 Task: Create a due date automation trigger when advanced on, 2 hours before a card is due add dates without a complete due date.
Action: Mouse moved to (1020, 80)
Screenshot: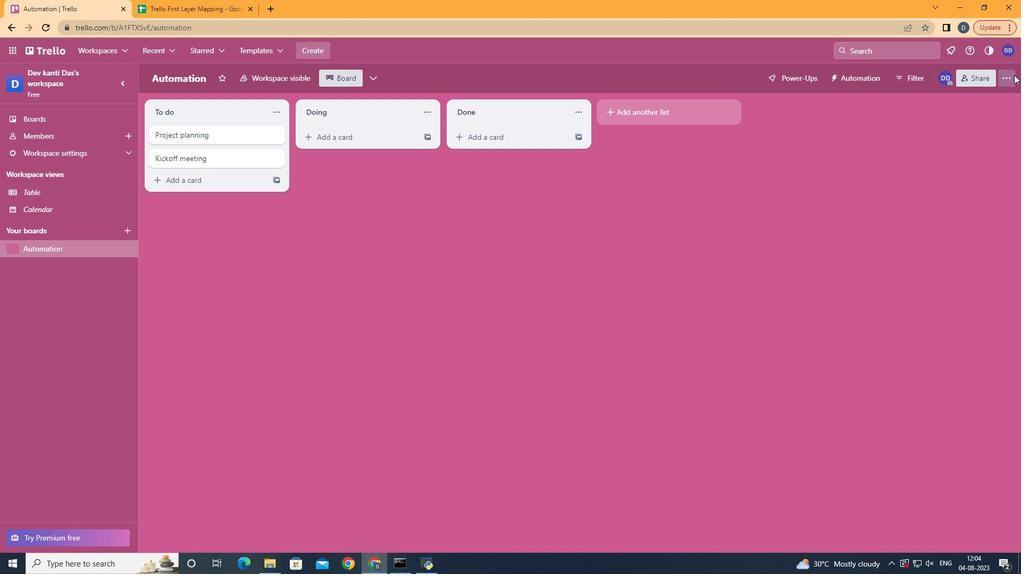 
Action: Mouse pressed left at (1020, 80)
Screenshot: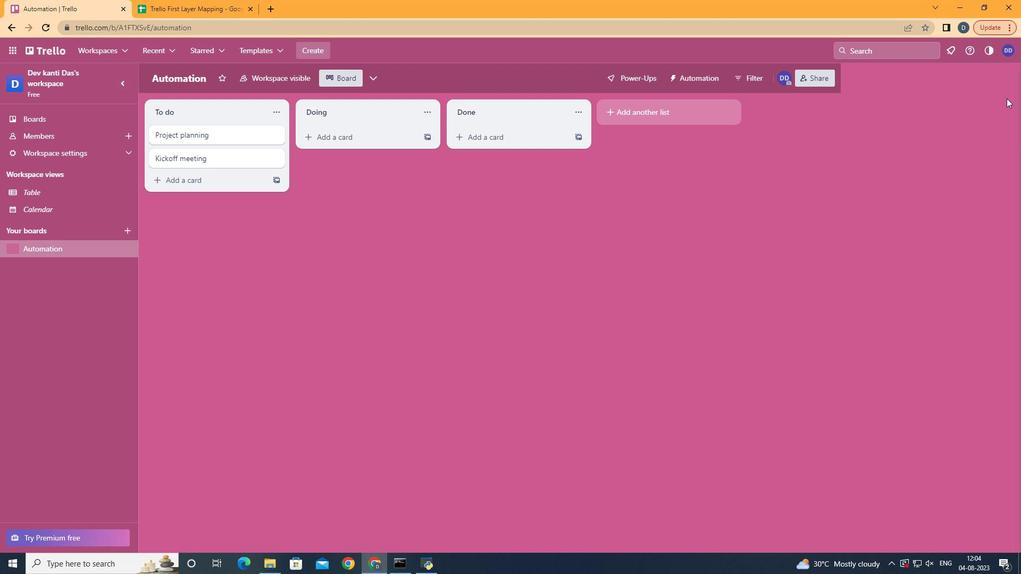
Action: Mouse moved to (950, 236)
Screenshot: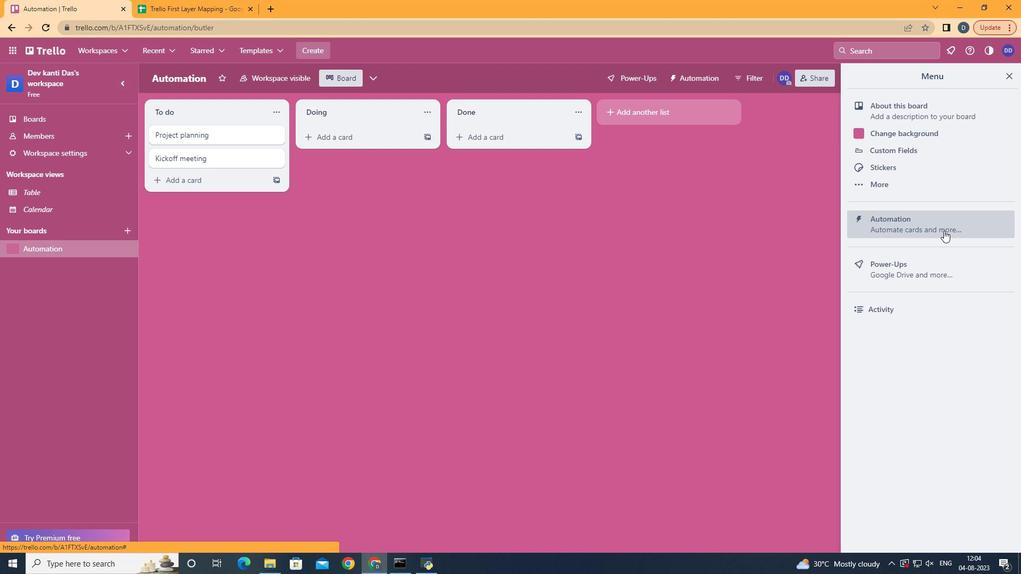 
Action: Mouse pressed left at (950, 236)
Screenshot: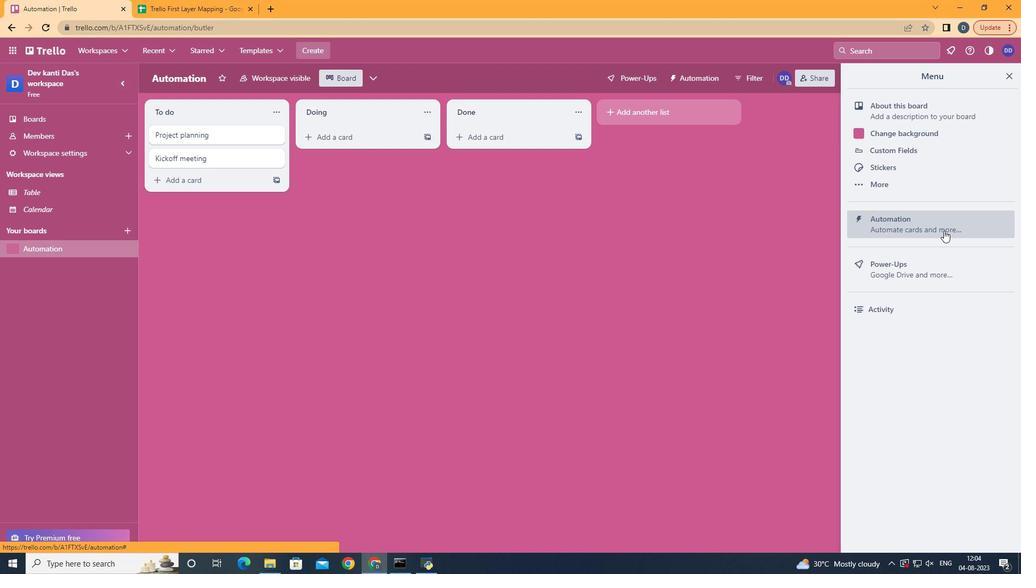 
Action: Mouse moved to (231, 224)
Screenshot: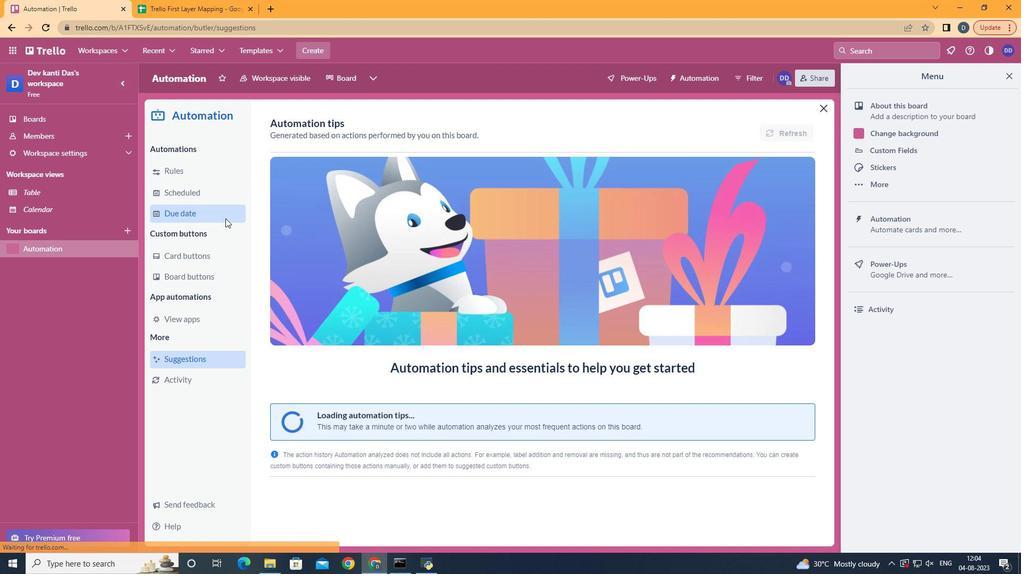 
Action: Mouse pressed left at (231, 224)
Screenshot: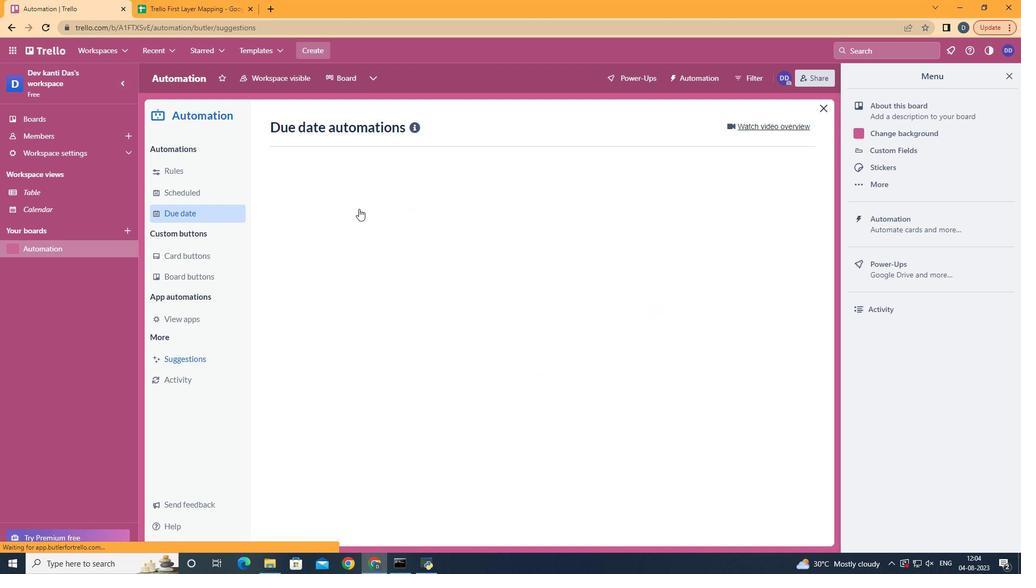 
Action: Mouse moved to (757, 134)
Screenshot: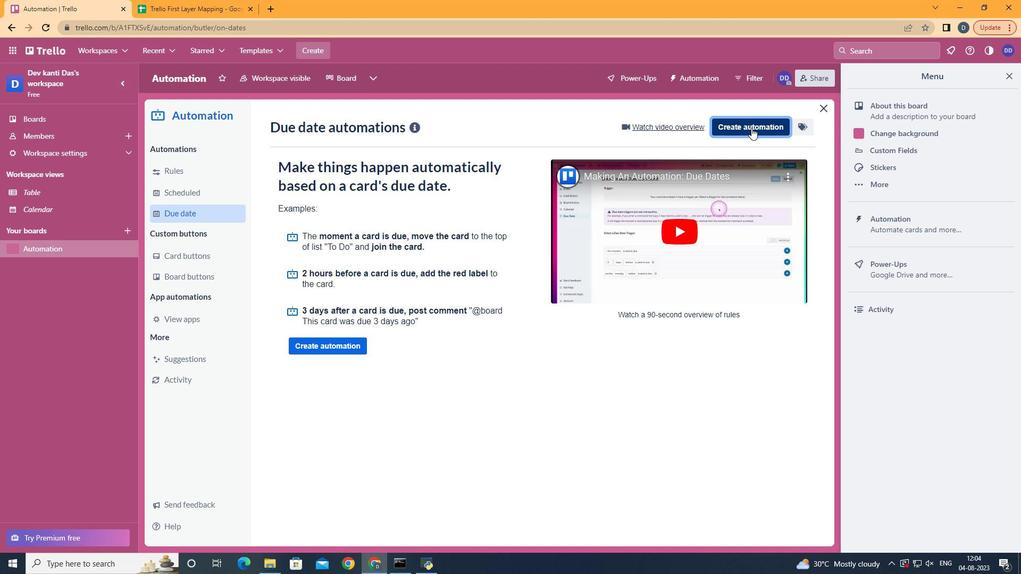 
Action: Mouse pressed left at (757, 134)
Screenshot: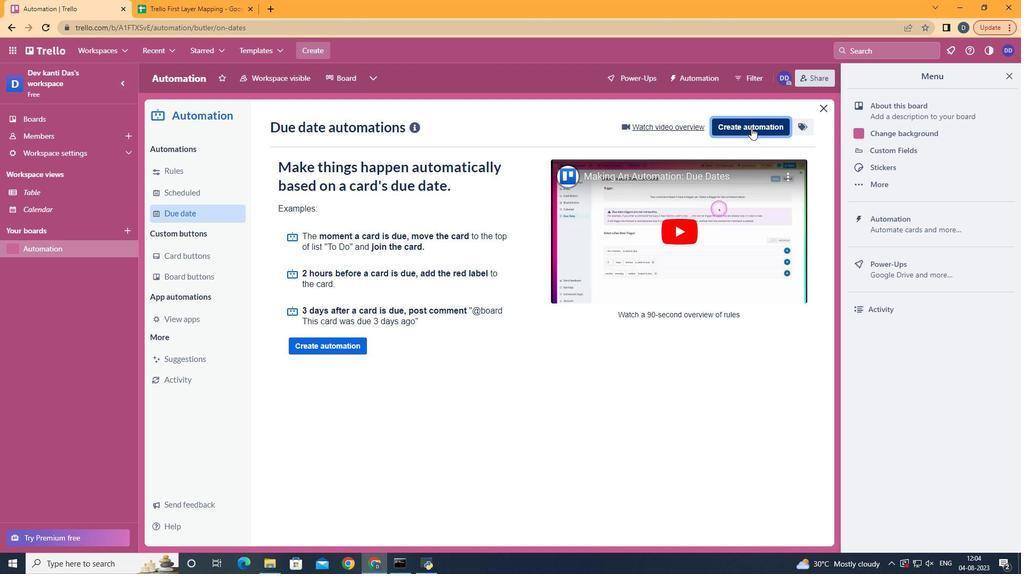 
Action: Mouse moved to (578, 238)
Screenshot: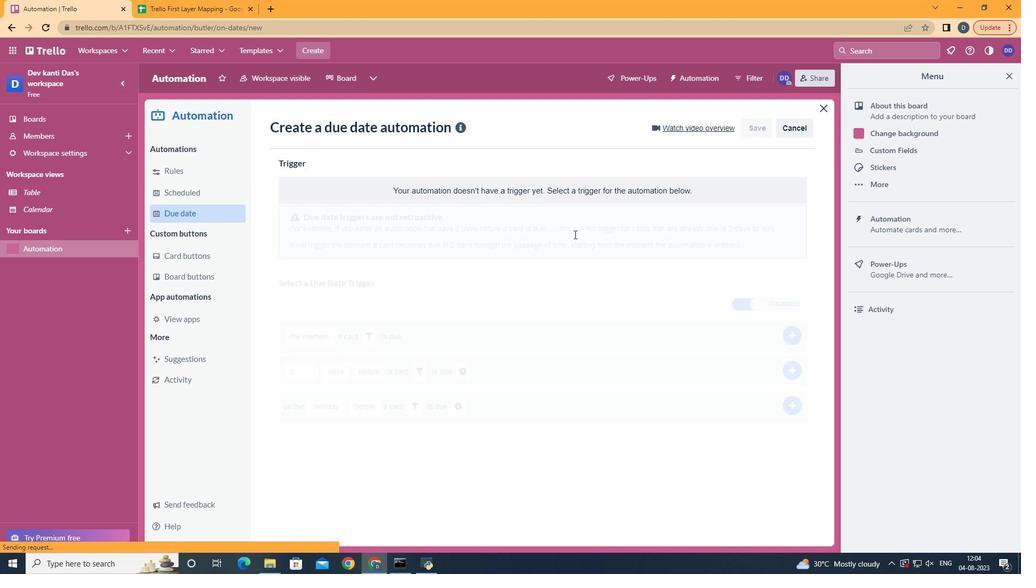 
Action: Mouse pressed left at (578, 238)
Screenshot: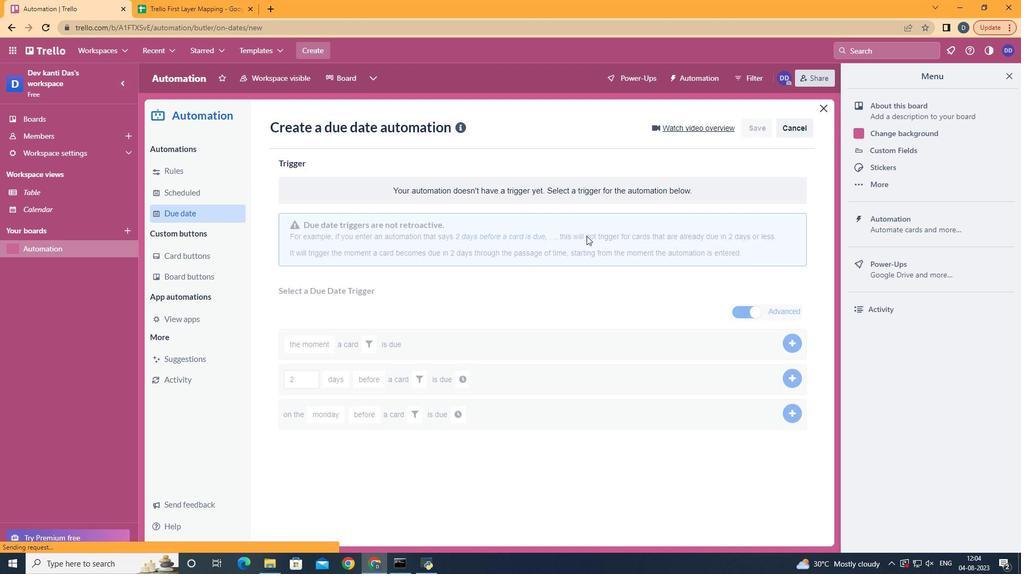 
Action: Mouse moved to (336, 458)
Screenshot: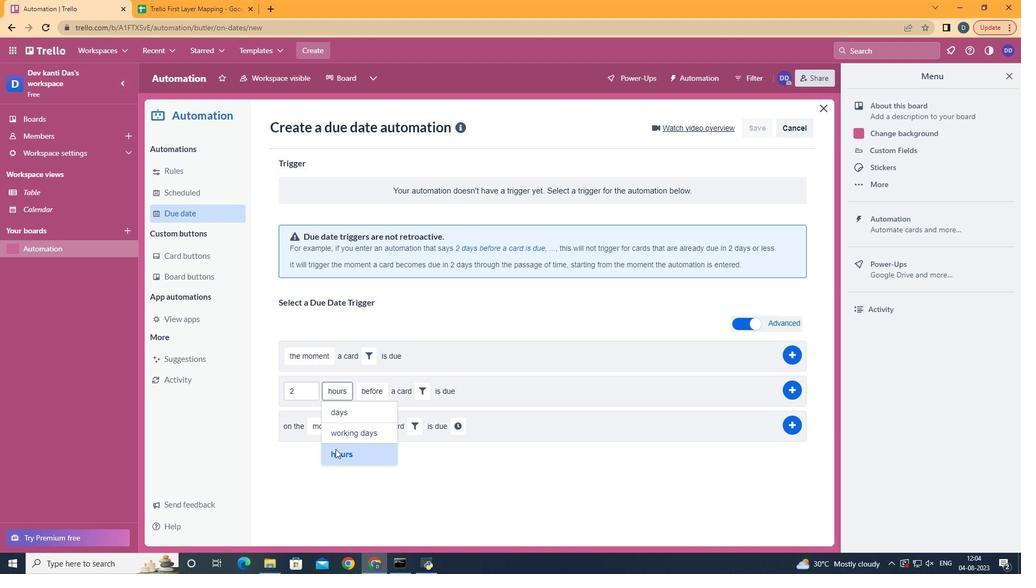 
Action: Mouse pressed left at (336, 458)
Screenshot: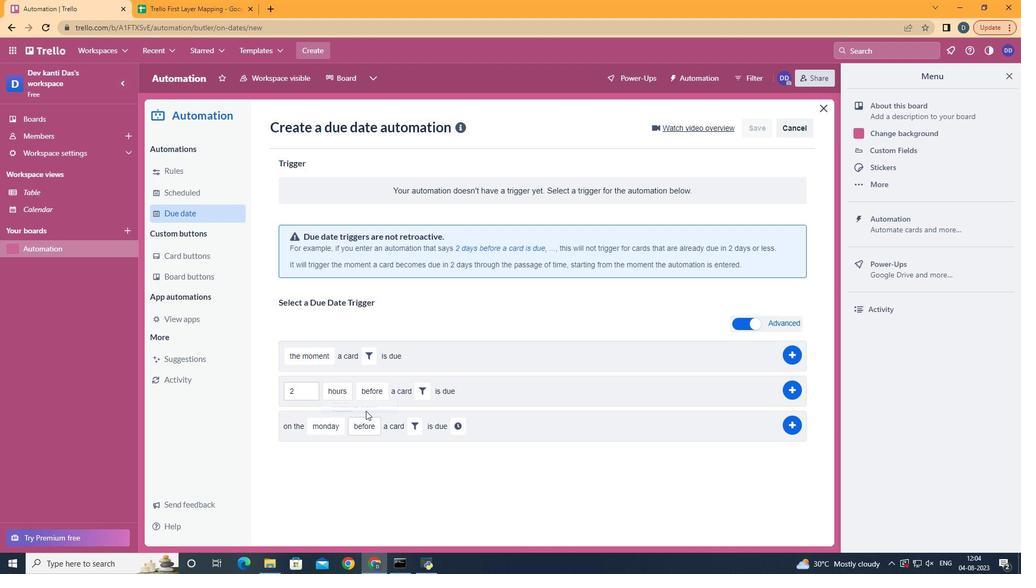 
Action: Mouse moved to (389, 419)
Screenshot: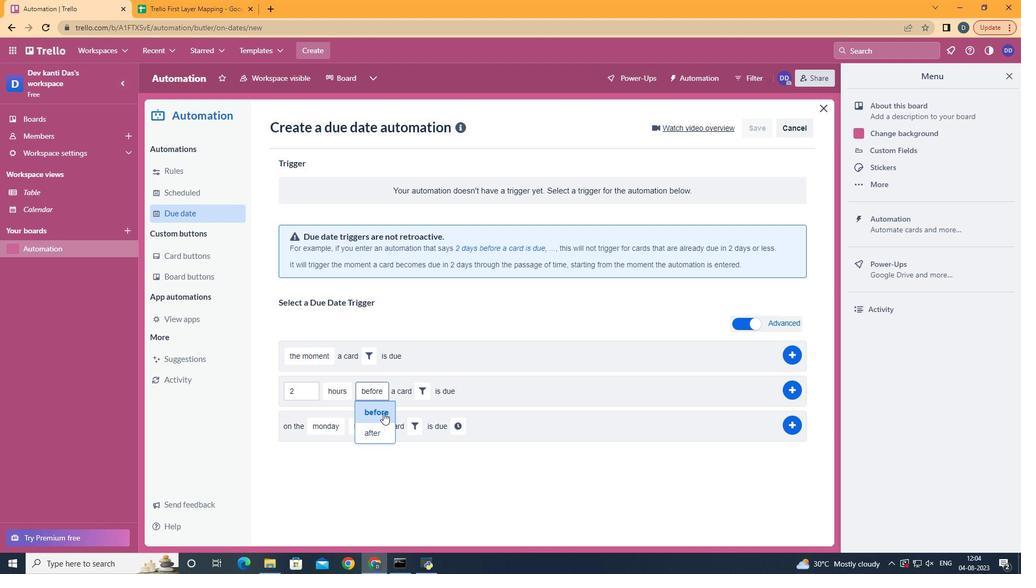 
Action: Mouse pressed left at (389, 419)
Screenshot: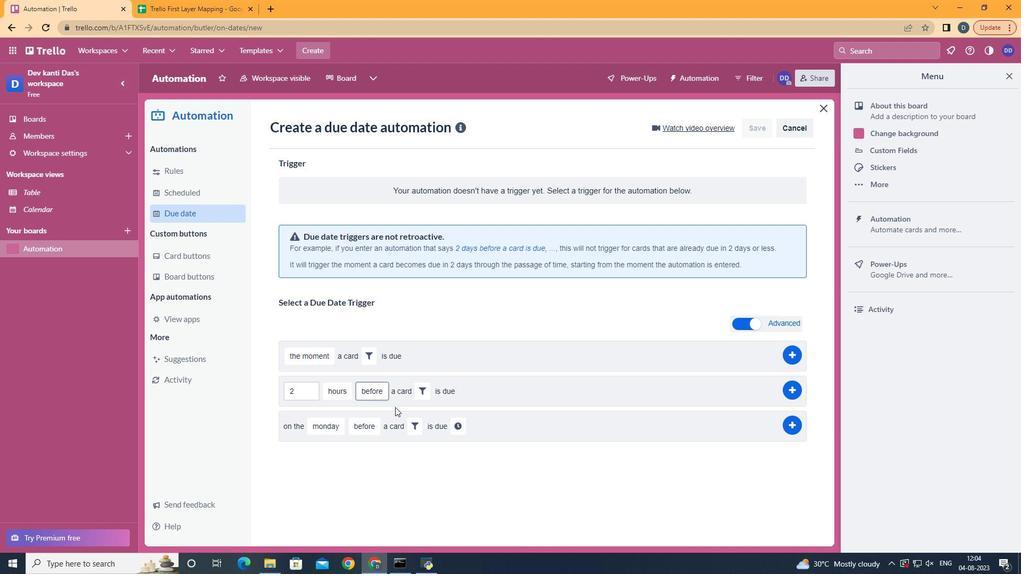 
Action: Mouse moved to (429, 397)
Screenshot: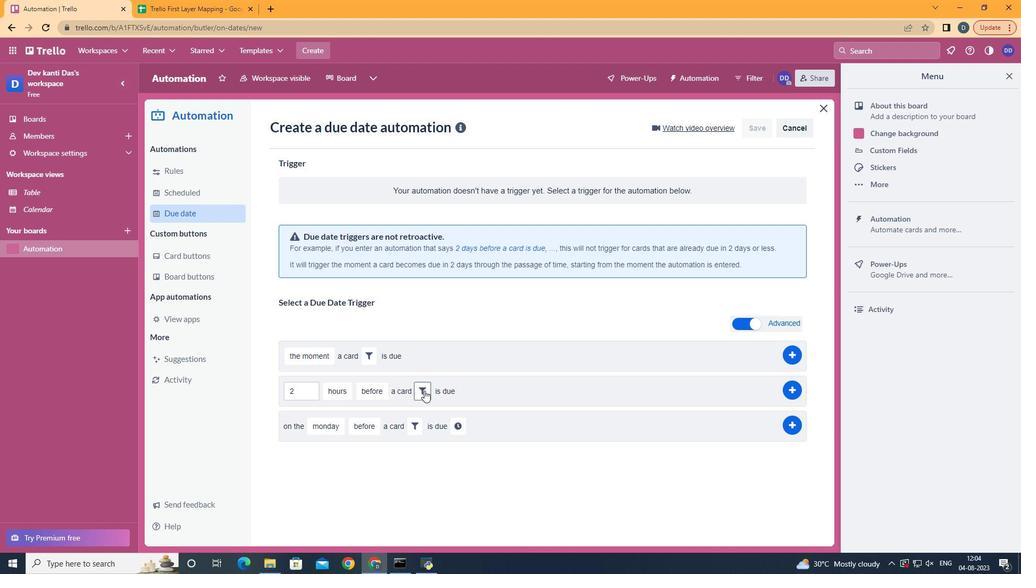 
Action: Mouse pressed left at (429, 397)
Screenshot: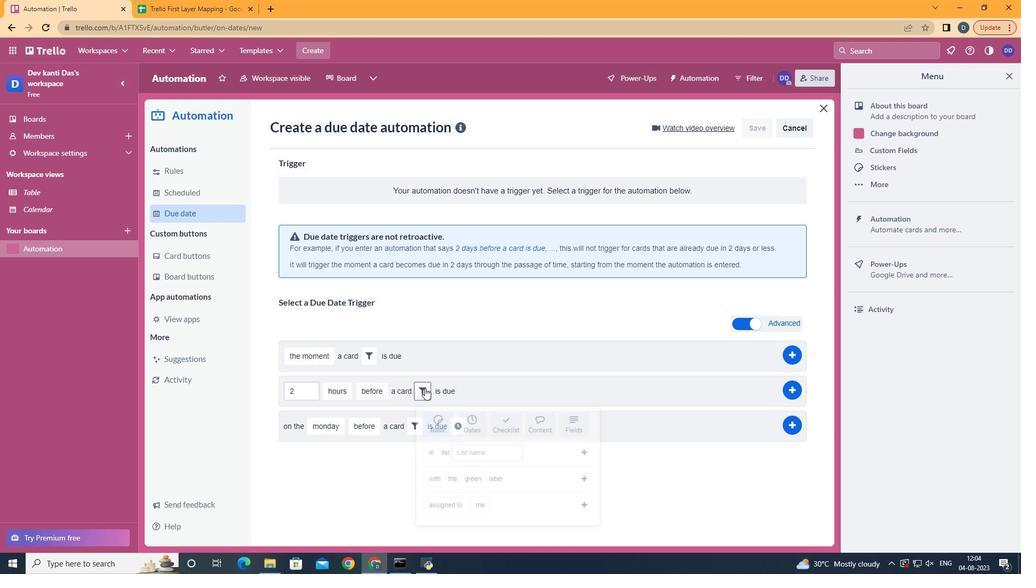 
Action: Mouse moved to (488, 428)
Screenshot: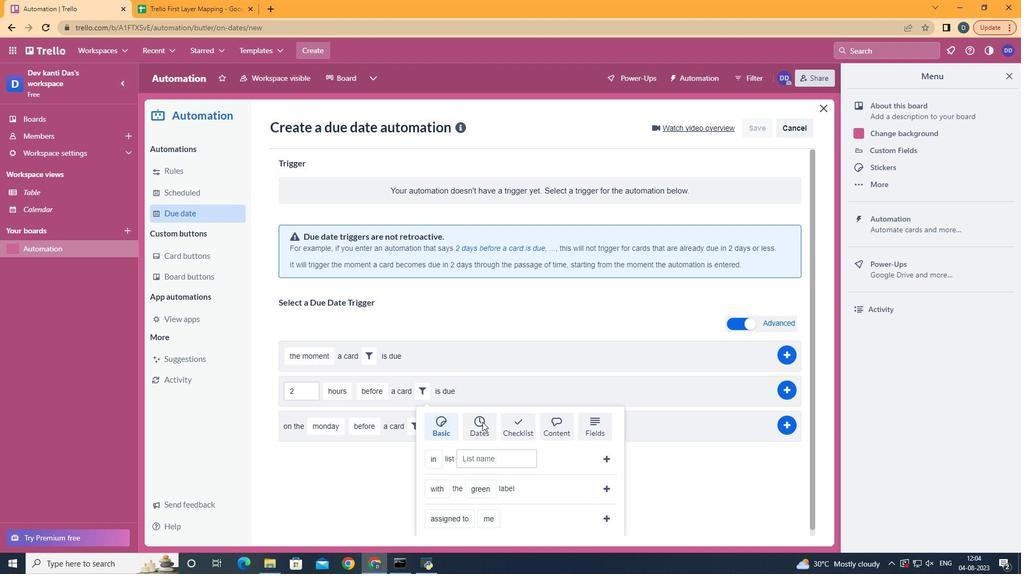 
Action: Mouse pressed left at (488, 428)
Screenshot: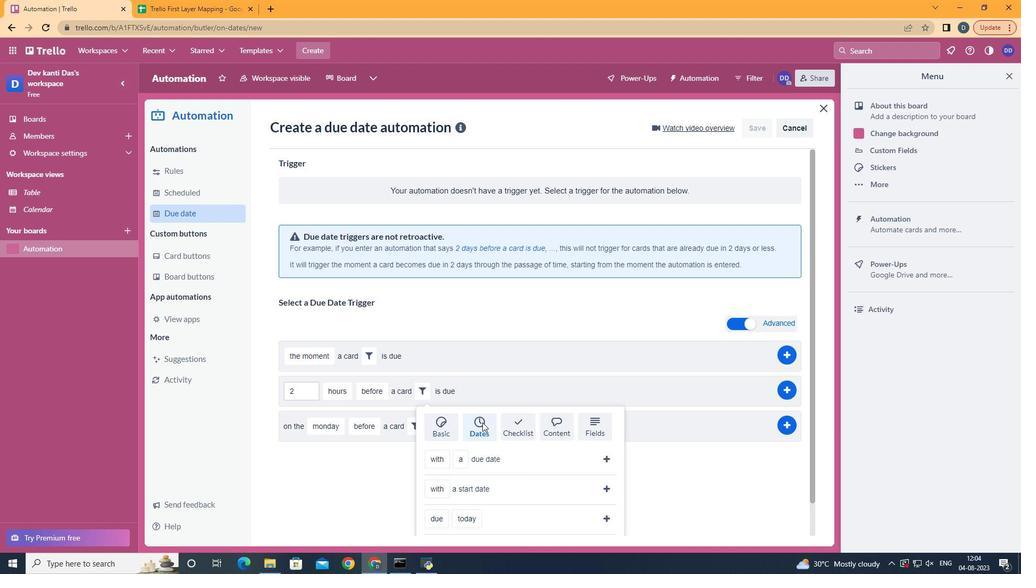 
Action: Mouse moved to (445, 501)
Screenshot: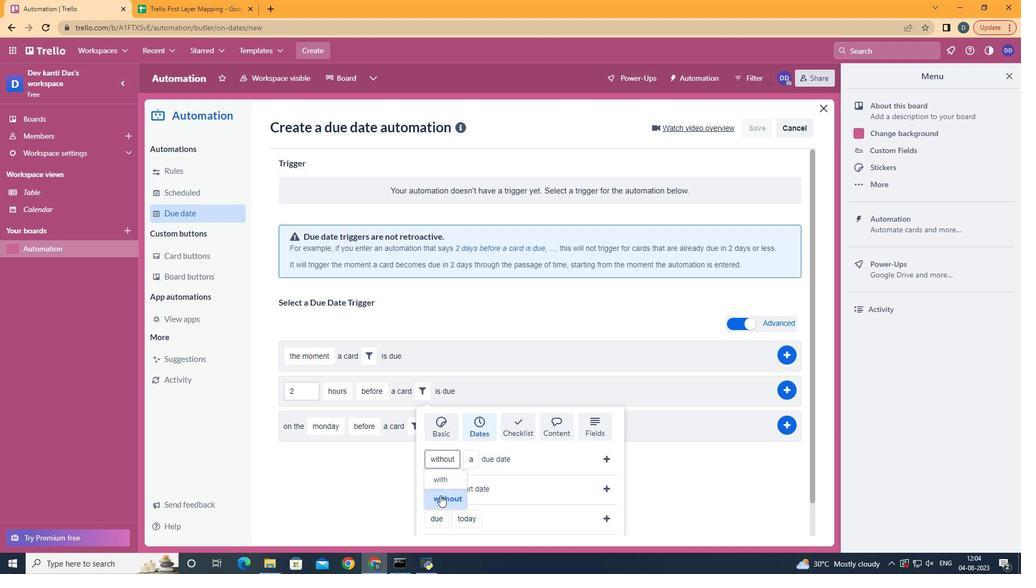 
Action: Mouse pressed left at (445, 501)
Screenshot: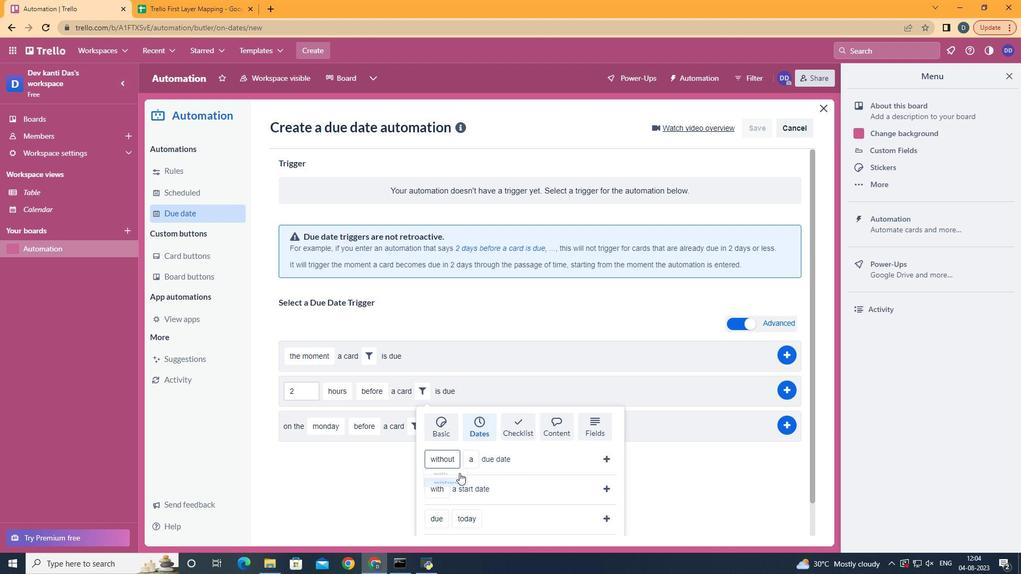 
Action: Mouse moved to (500, 405)
Screenshot: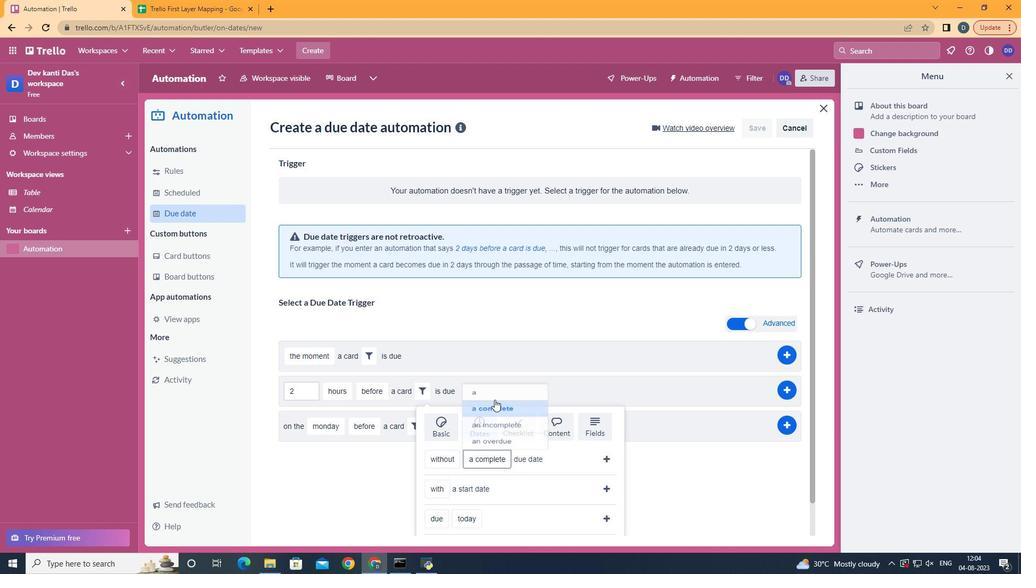 
Action: Mouse pressed left at (500, 405)
Screenshot: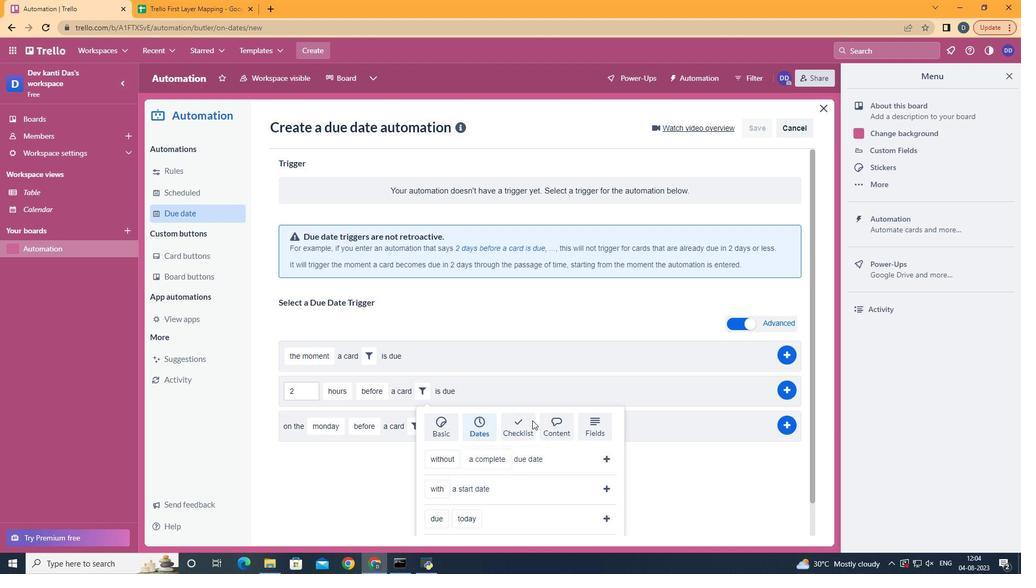 
Action: Mouse moved to (613, 463)
Screenshot: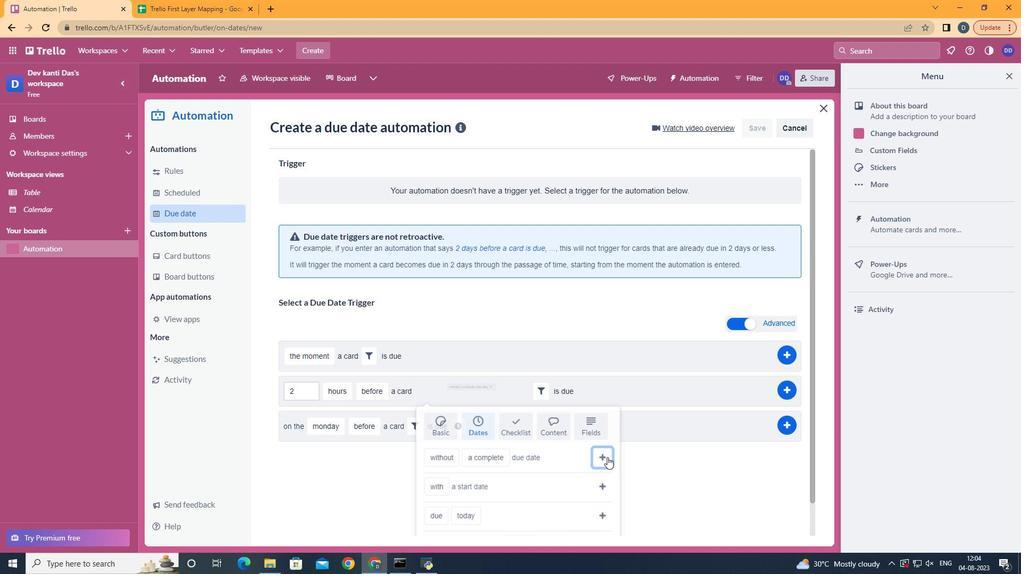 
Action: Mouse pressed left at (613, 463)
Screenshot: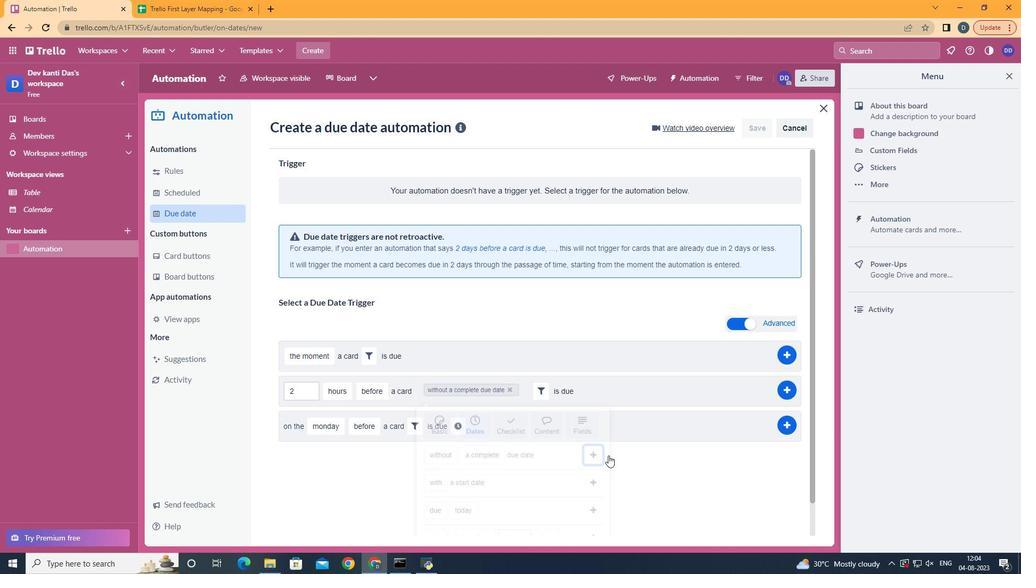
Action: Mouse moved to (798, 402)
Screenshot: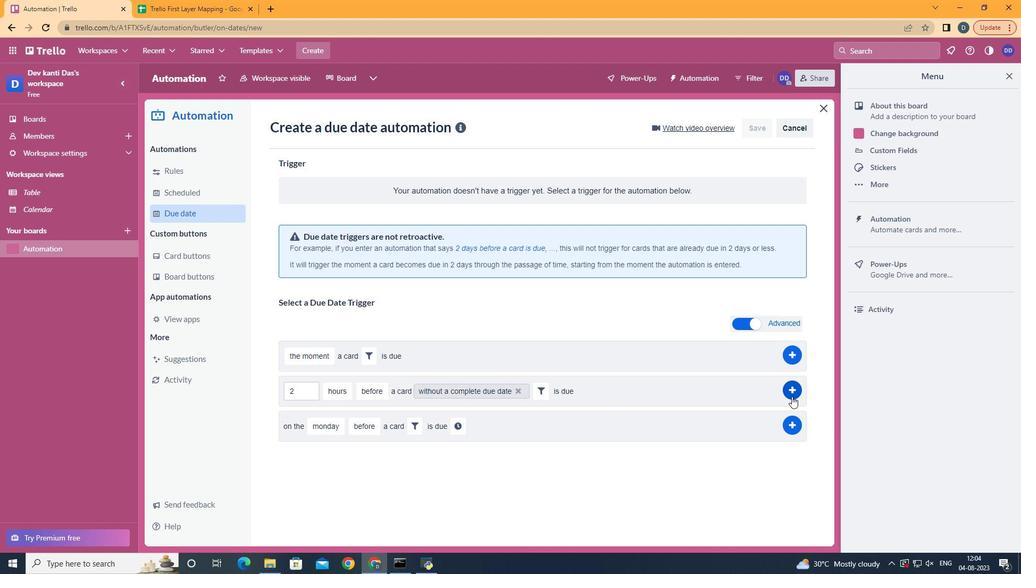 
Action: Mouse pressed left at (798, 402)
Screenshot: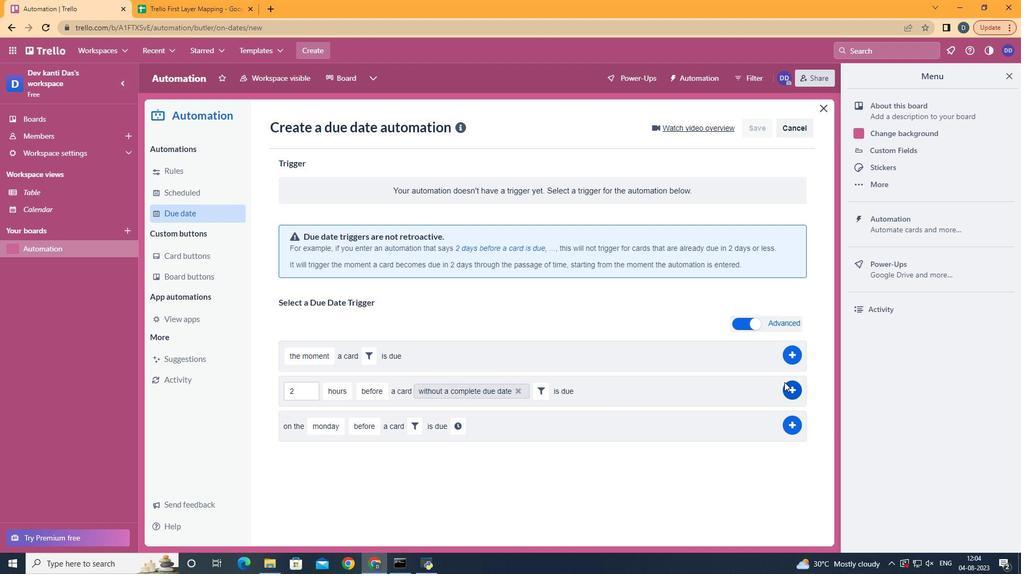 
Action: Mouse moved to (550, 228)
Screenshot: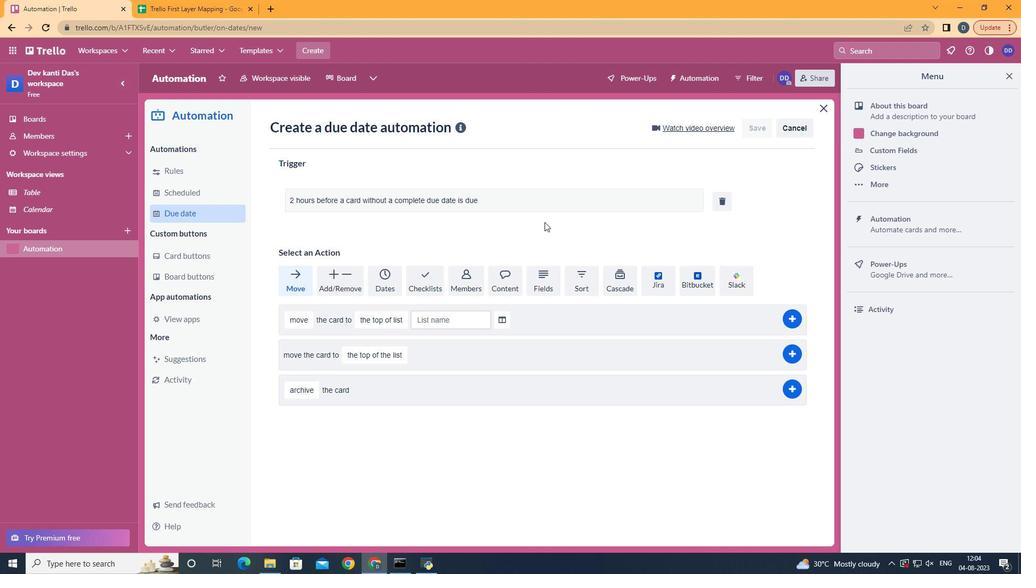 
